 Task: Rename the powershell to "Powerlift".
Action: Mouse moved to (183, 10)
Screenshot: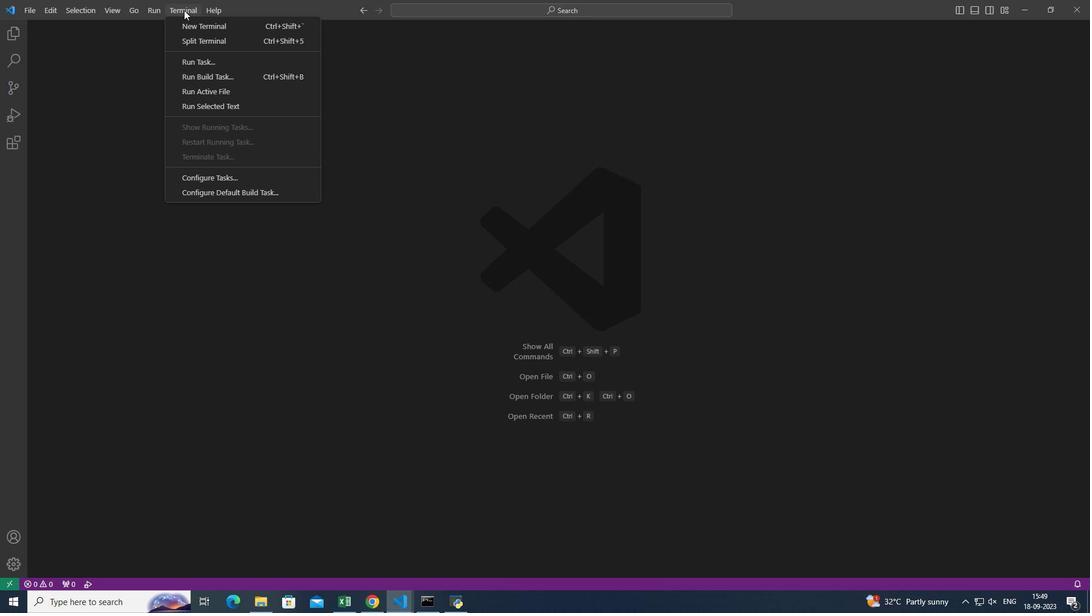 
Action: Mouse pressed left at (183, 10)
Screenshot: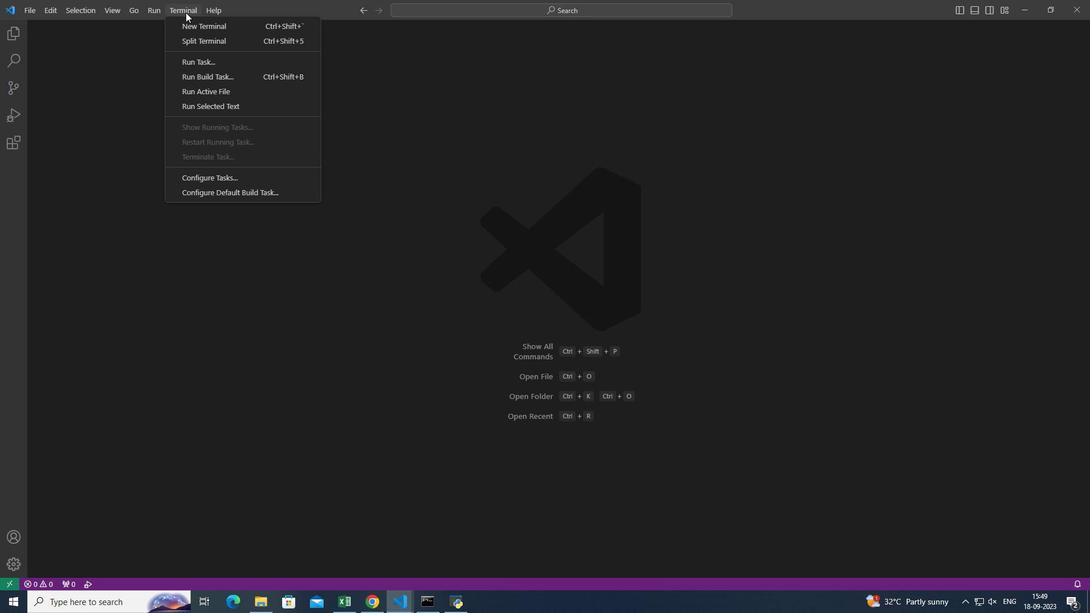 
Action: Mouse moved to (248, 26)
Screenshot: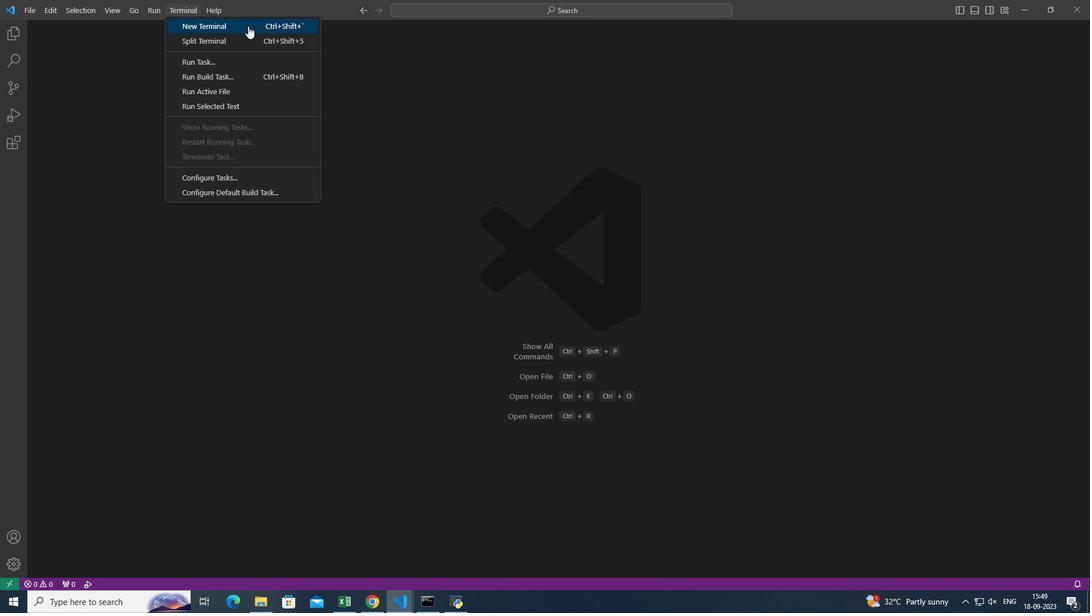 
Action: Mouse pressed left at (248, 26)
Screenshot: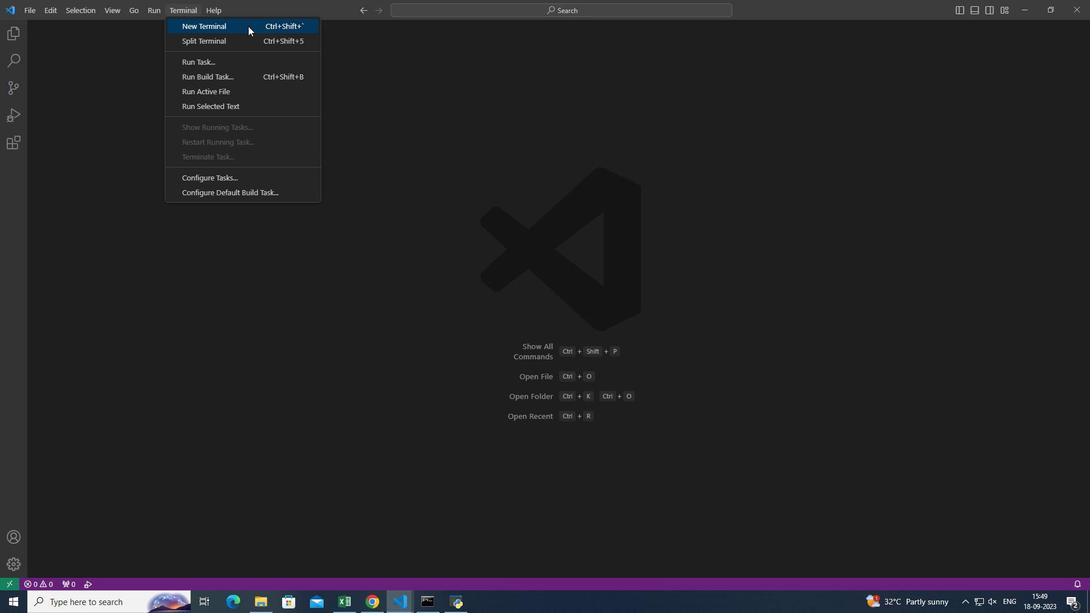 
Action: Mouse moved to (1032, 471)
Screenshot: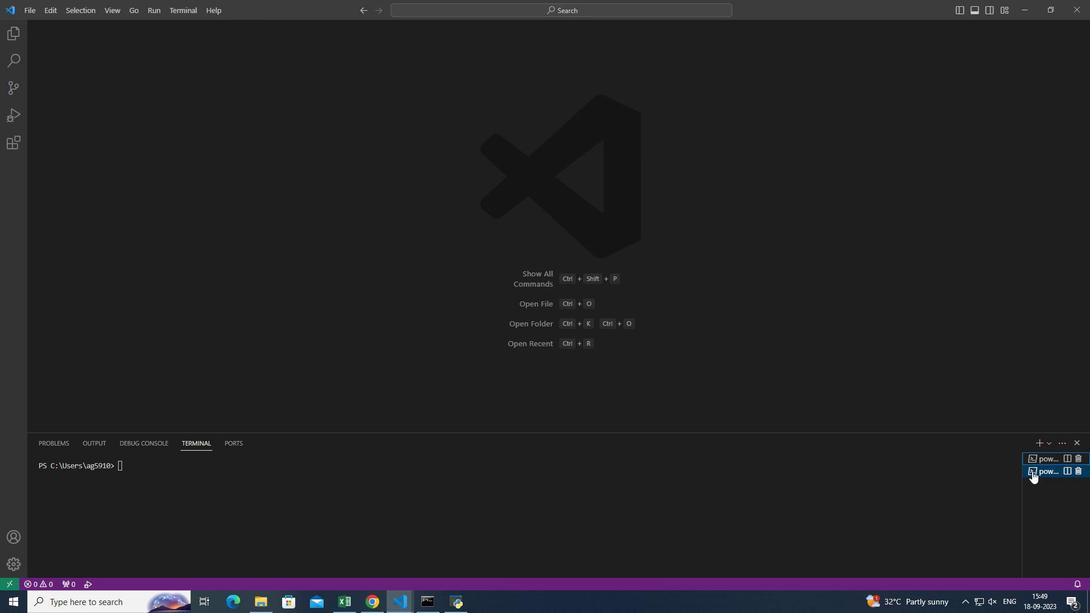 
Action: Mouse pressed right at (1032, 471)
Screenshot: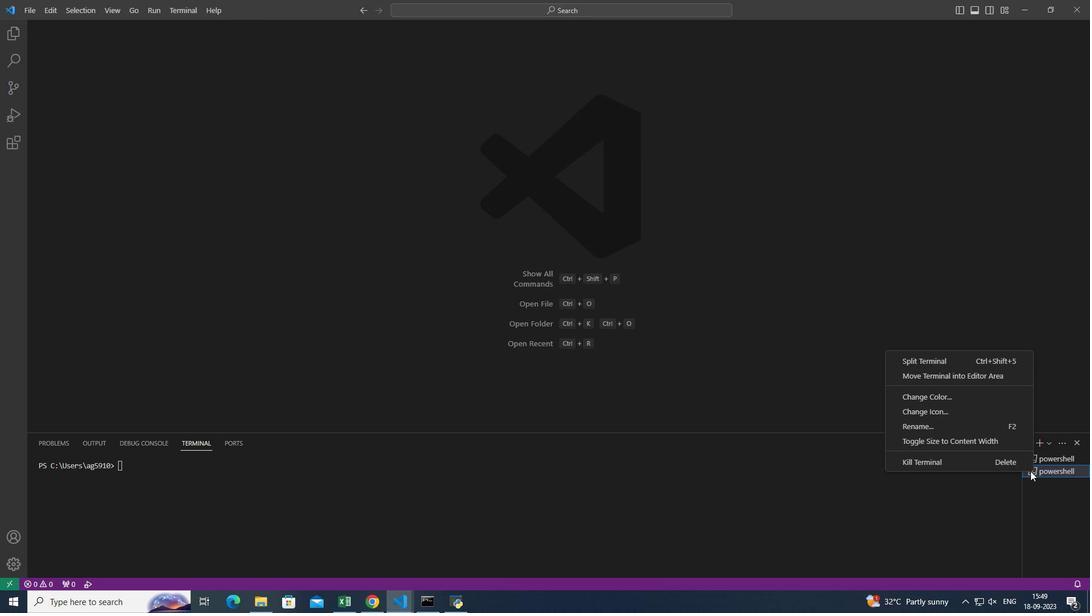 
Action: Mouse moved to (948, 428)
Screenshot: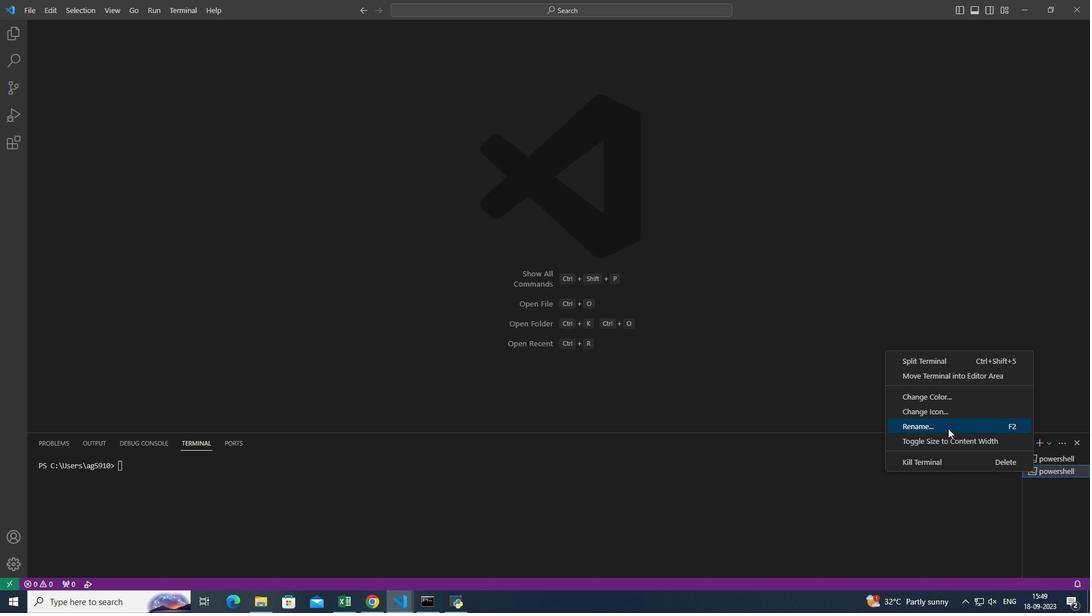 
Action: Mouse pressed left at (948, 428)
Screenshot: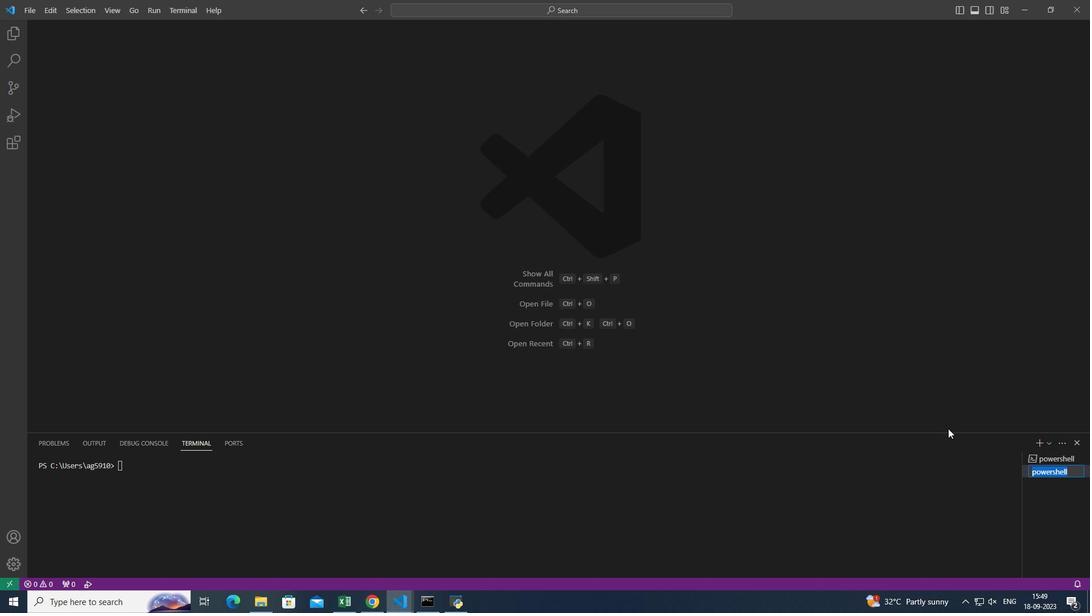 
Action: Key pressed <Key.backspace>powerlift<Key.enter>
Screenshot: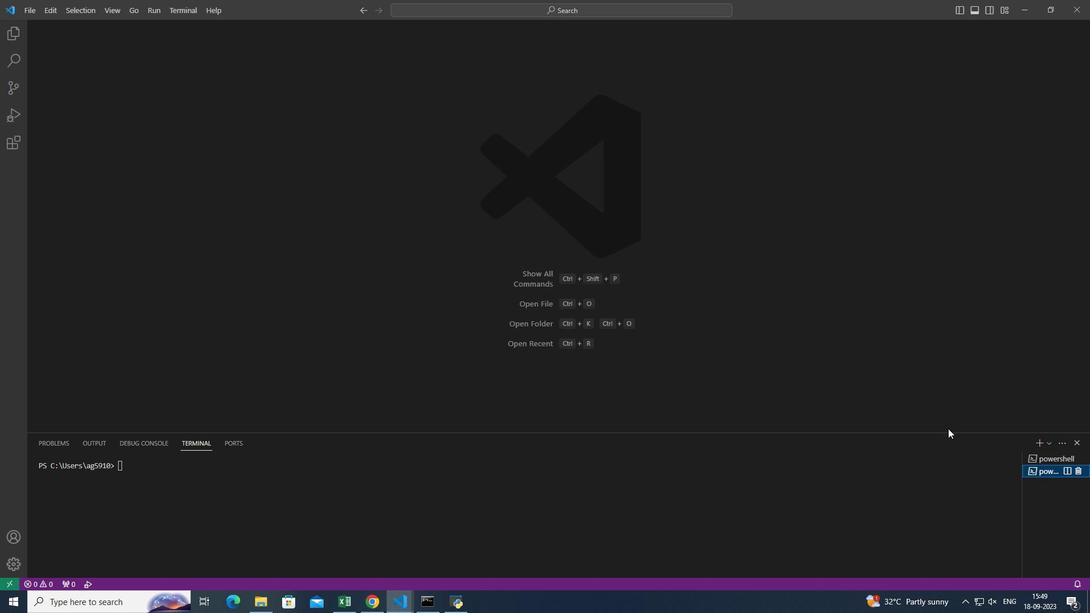 
Action: Mouse moved to (1078, 455)
Screenshot: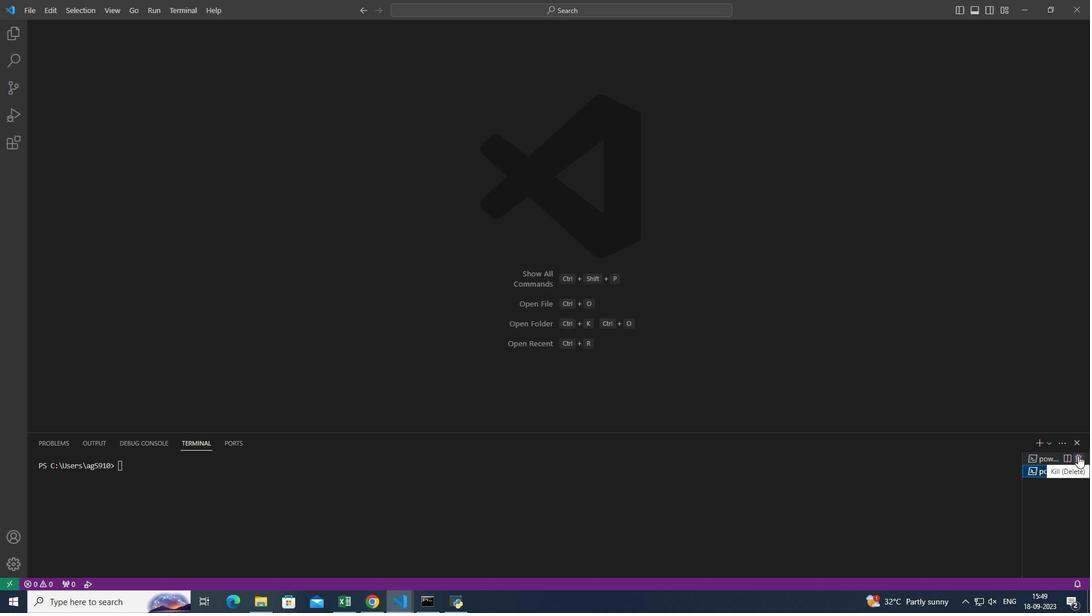 
Action: Mouse pressed left at (1078, 455)
Screenshot: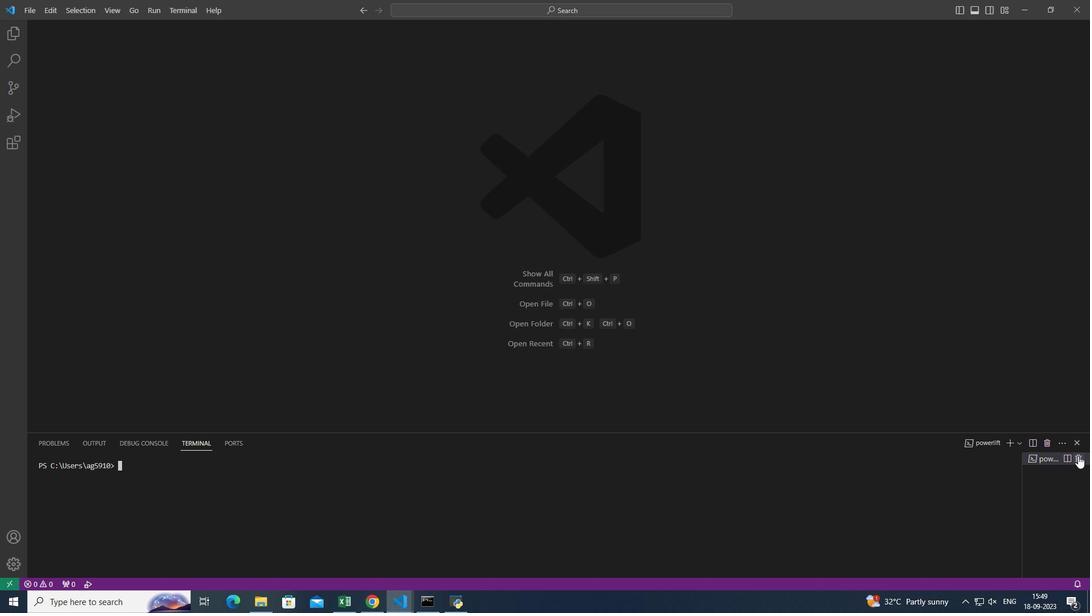 
Action: Mouse moved to (1014, 448)
Screenshot: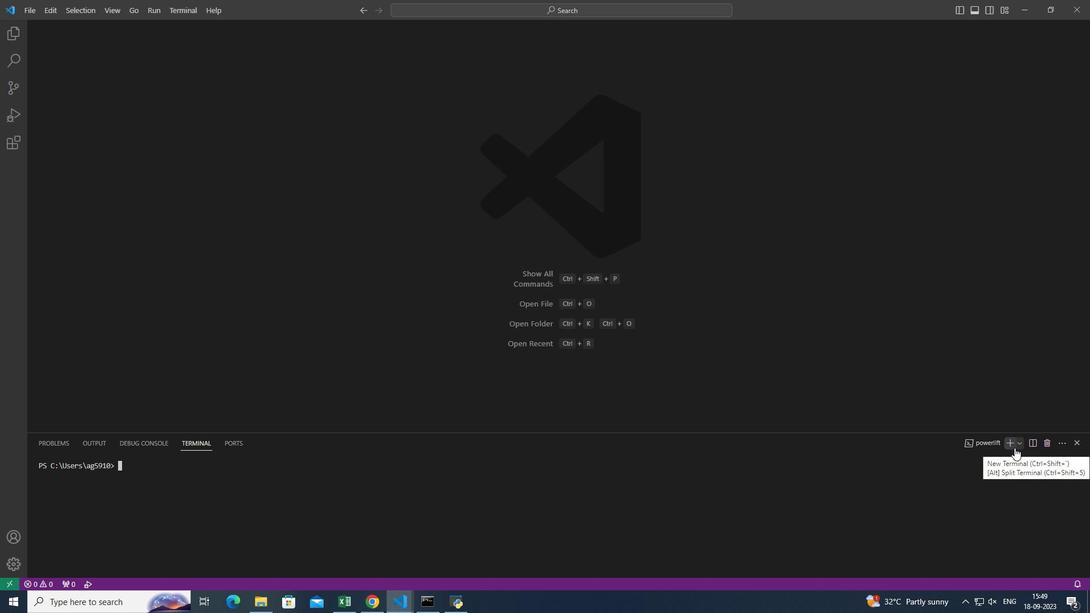 
